 Task: Create a due date automation trigger when advanced on, on the wednesday of the week a card is due add fields without custom field "Resume" set to a date not in this month at 11:00 AM.
Action: Mouse moved to (1064, 84)
Screenshot: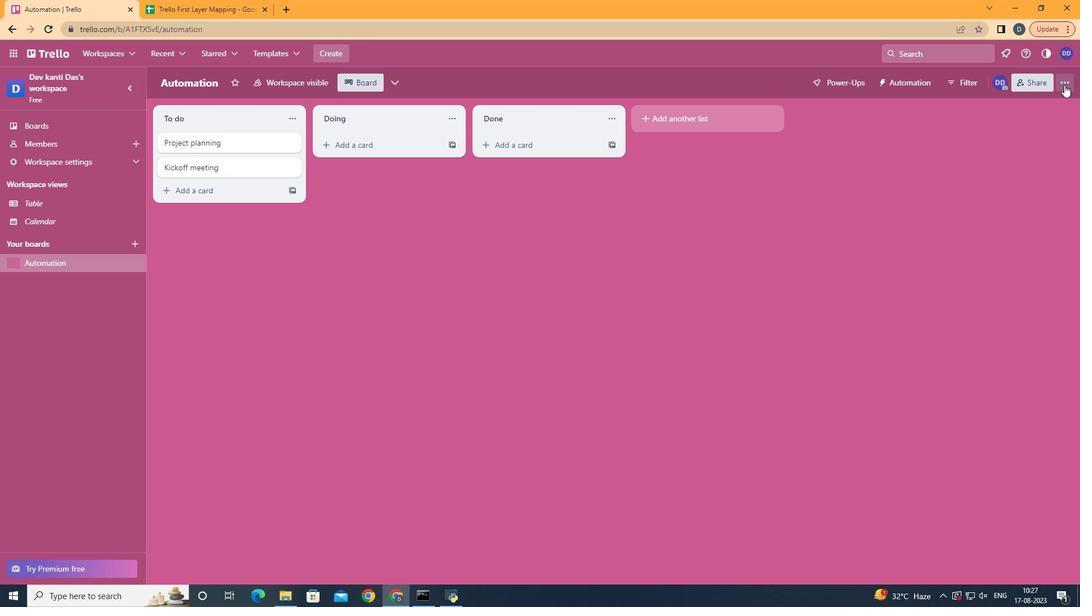 
Action: Mouse pressed left at (1064, 84)
Screenshot: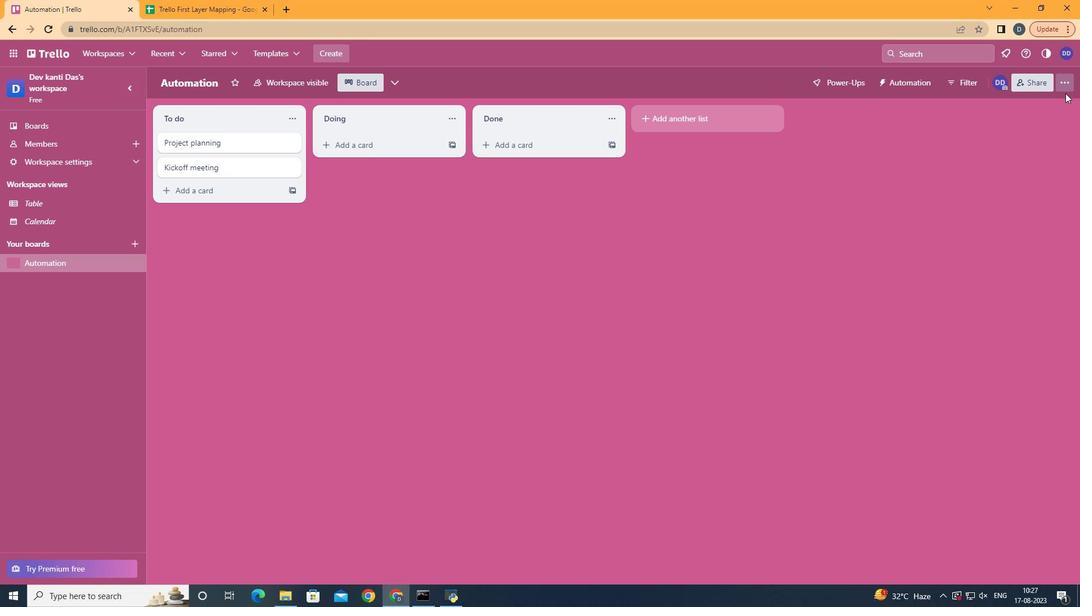 
Action: Mouse moved to (1018, 223)
Screenshot: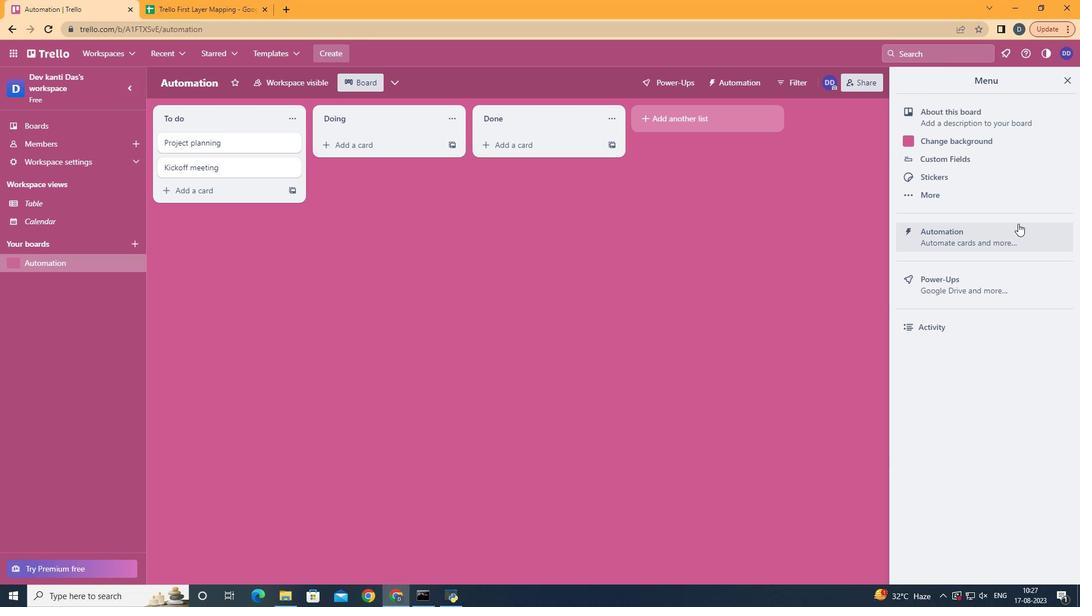 
Action: Mouse pressed left at (1018, 223)
Screenshot: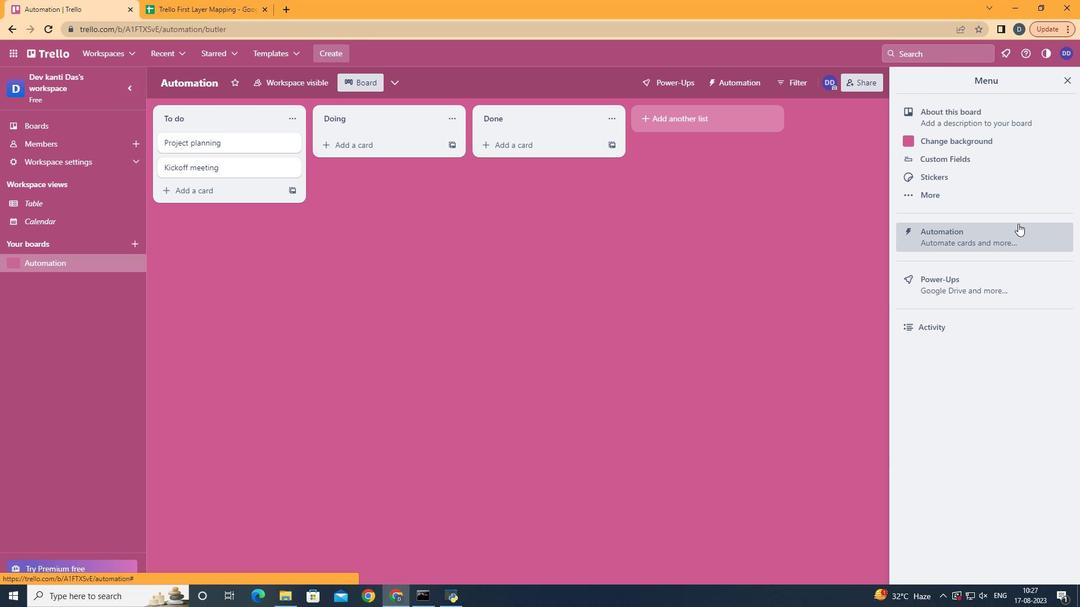 
Action: Mouse moved to (231, 219)
Screenshot: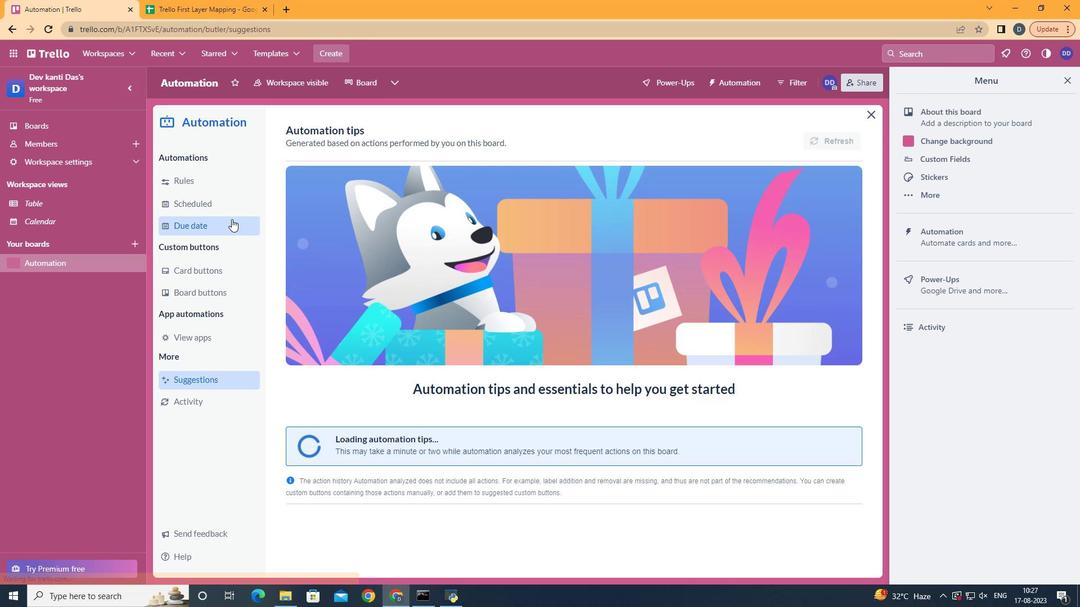 
Action: Mouse pressed left at (231, 219)
Screenshot: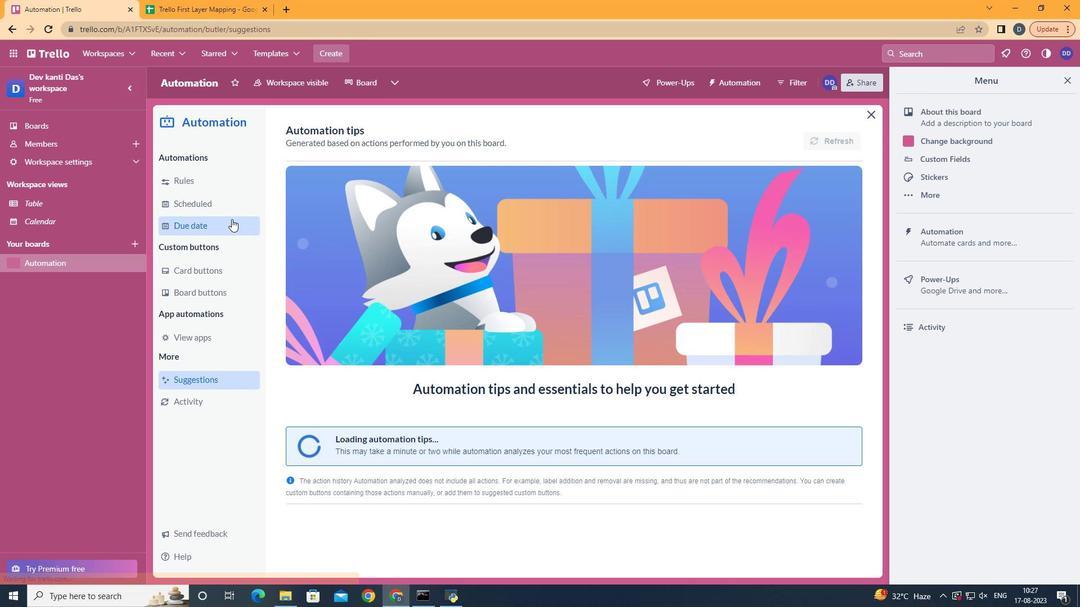 
Action: Mouse moved to (789, 129)
Screenshot: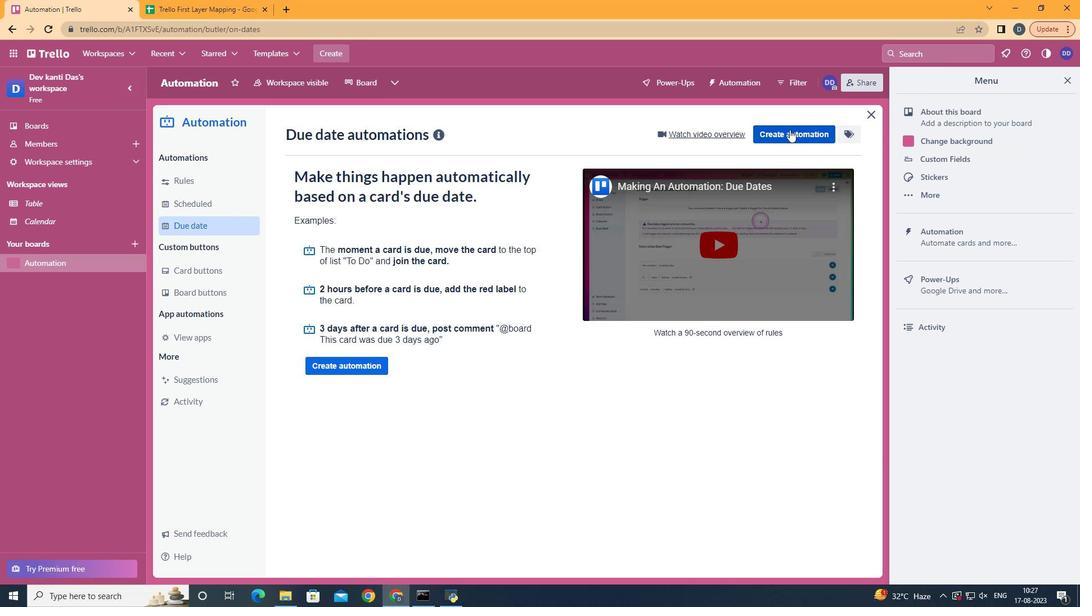 
Action: Mouse pressed left at (789, 129)
Screenshot: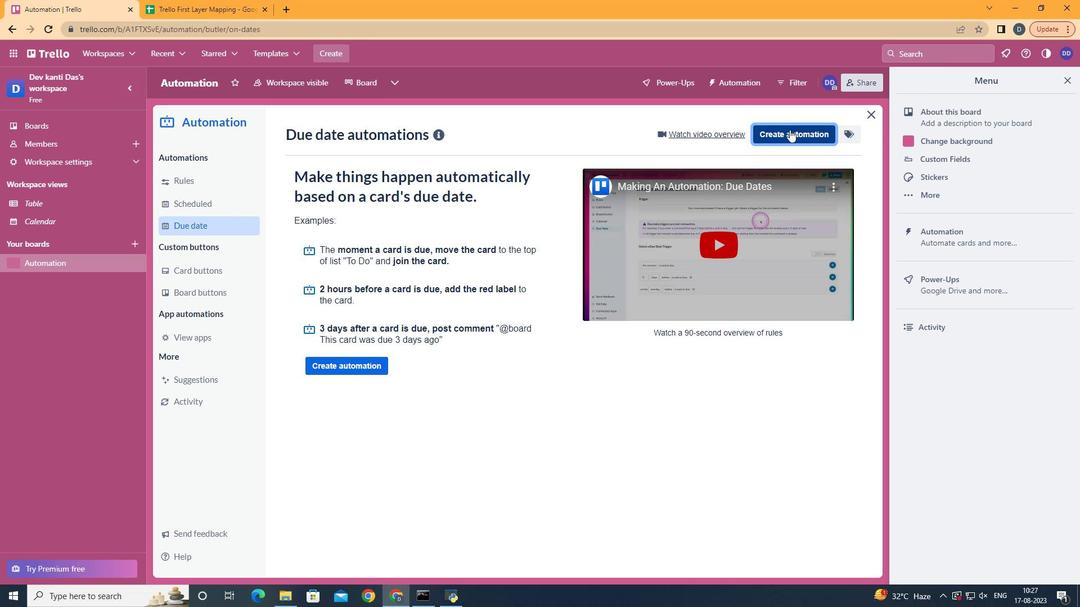 
Action: Mouse moved to (561, 245)
Screenshot: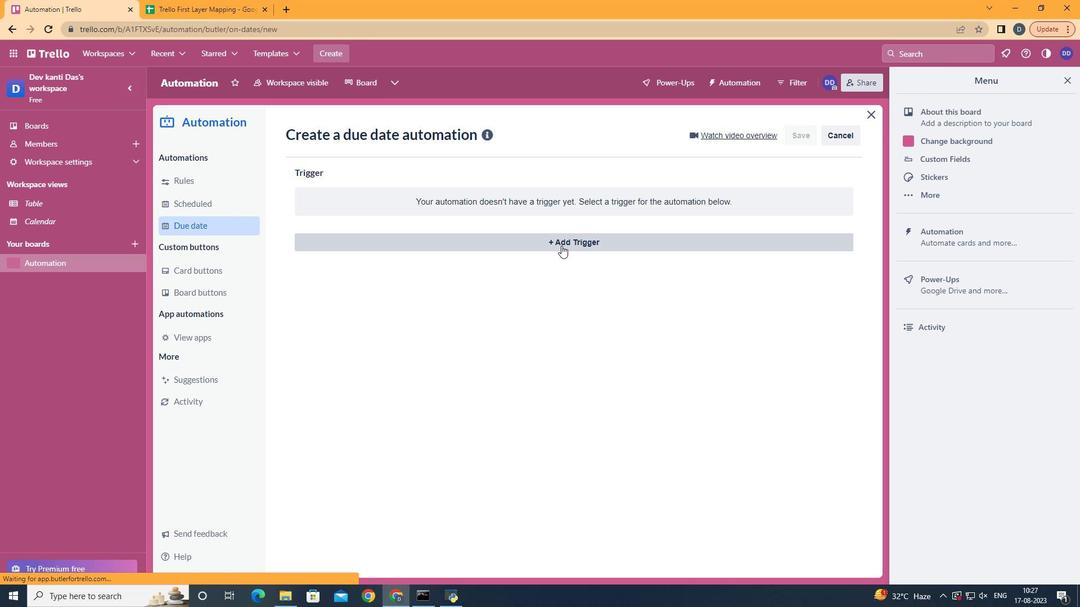 
Action: Mouse pressed left at (561, 245)
Screenshot: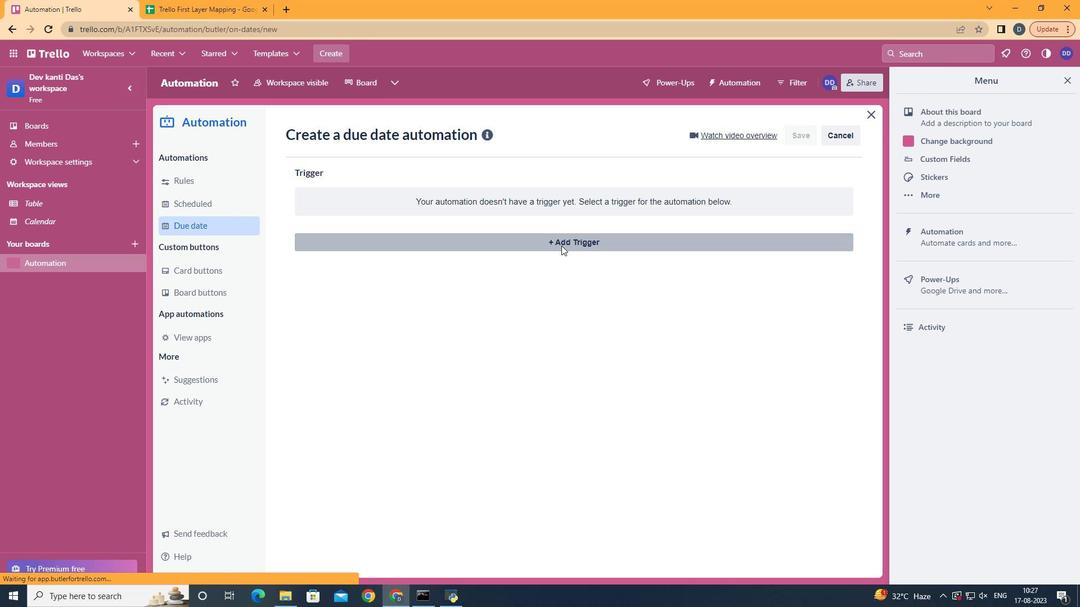 
Action: Mouse moved to (372, 331)
Screenshot: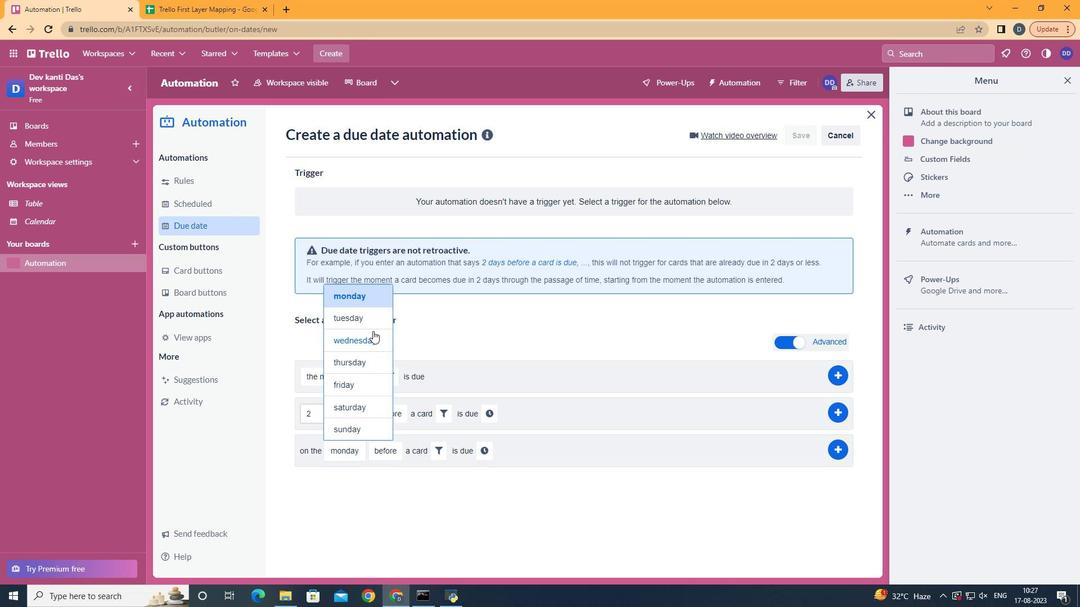 
Action: Mouse pressed left at (372, 331)
Screenshot: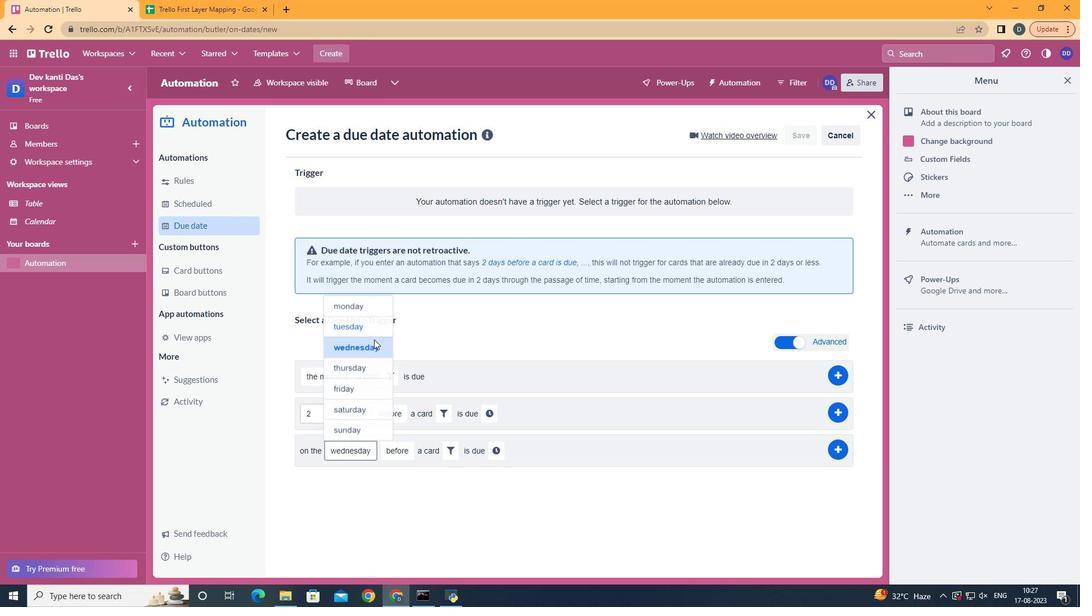 
Action: Mouse moved to (403, 517)
Screenshot: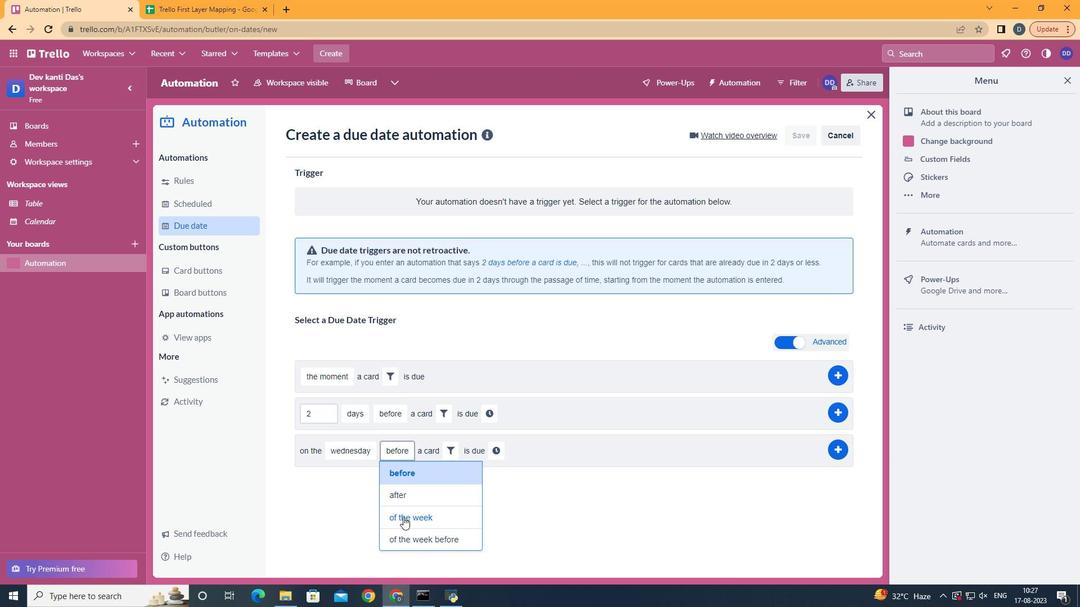 
Action: Mouse pressed left at (403, 517)
Screenshot: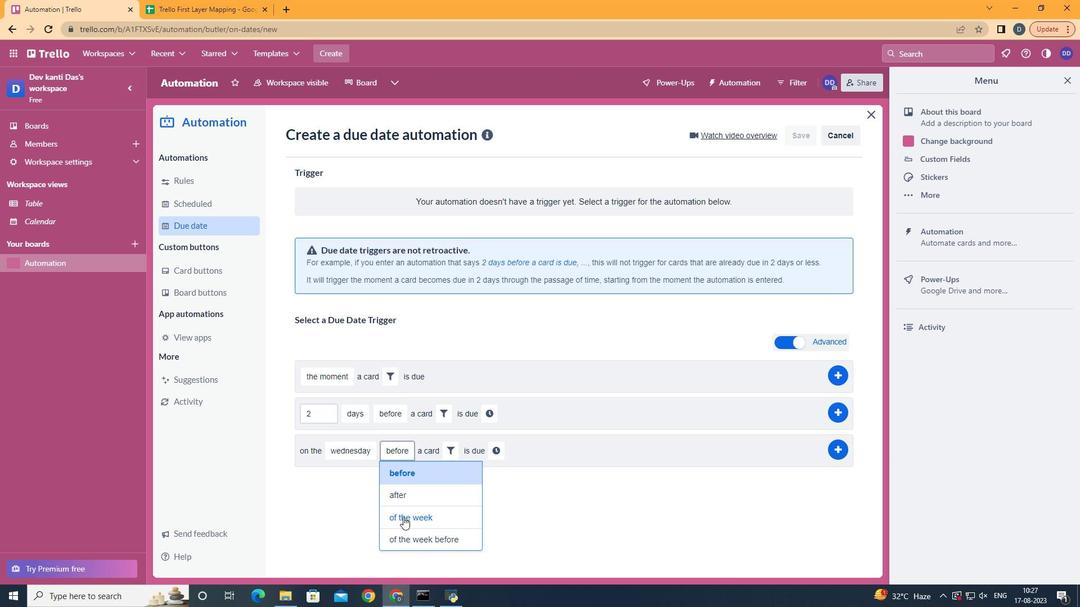 
Action: Mouse moved to (467, 457)
Screenshot: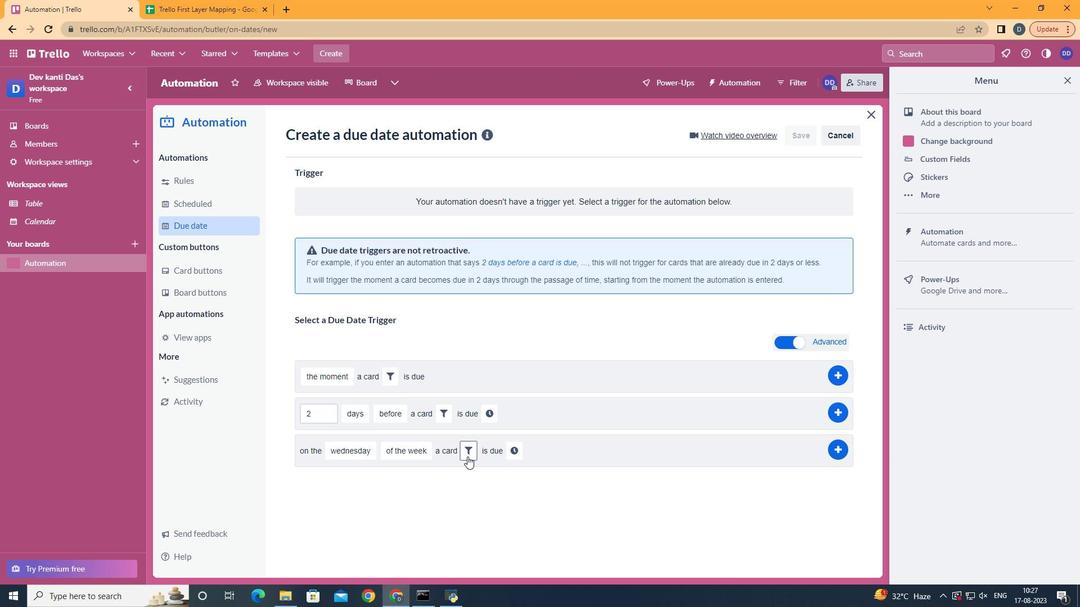 
Action: Mouse pressed left at (467, 457)
Screenshot: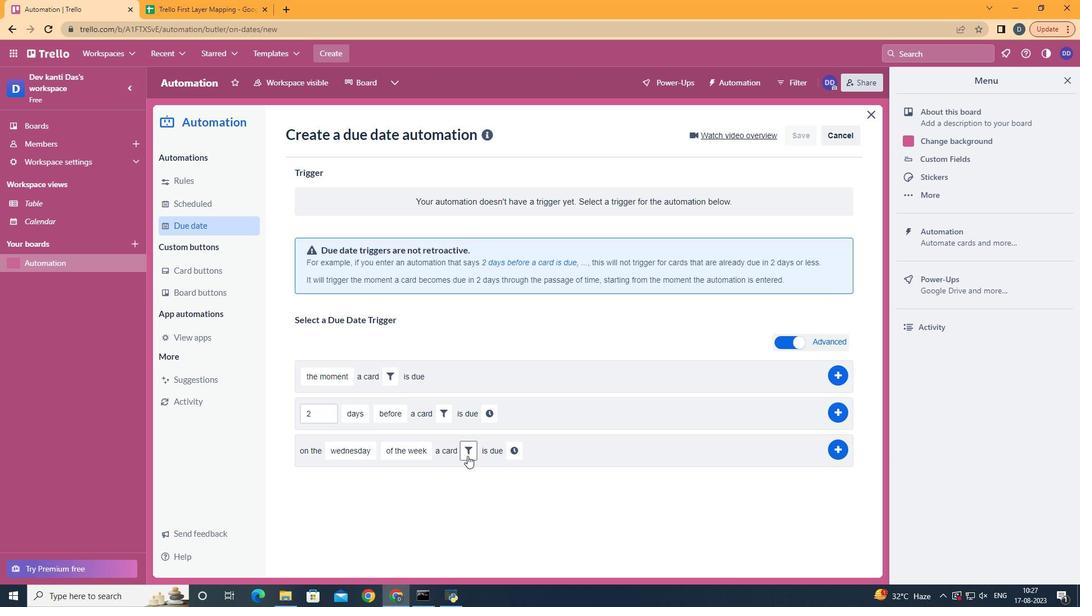 
Action: Mouse moved to (646, 486)
Screenshot: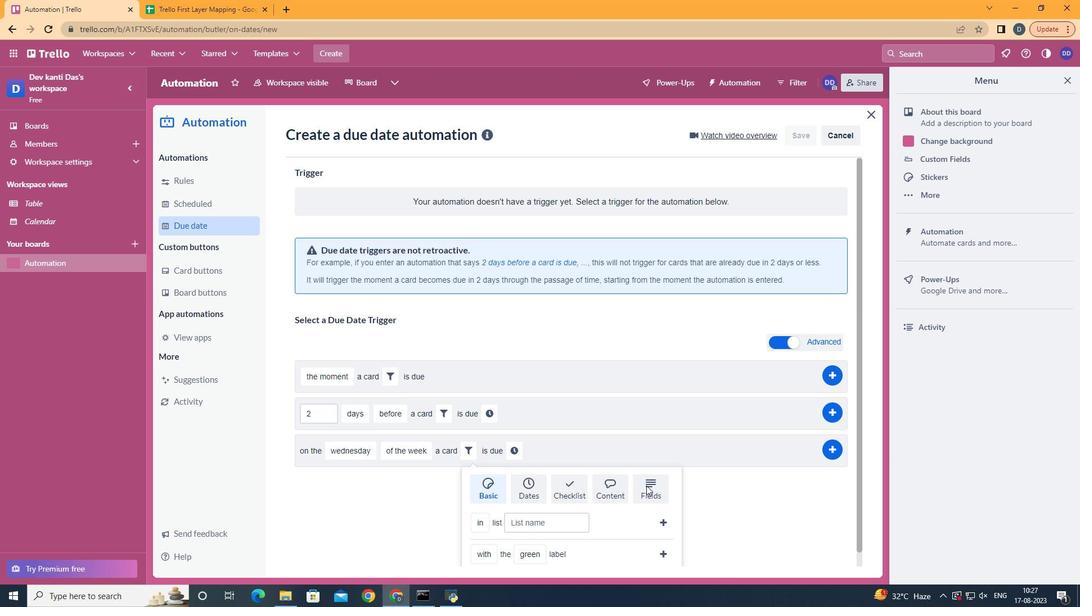 
Action: Mouse pressed left at (646, 486)
Screenshot: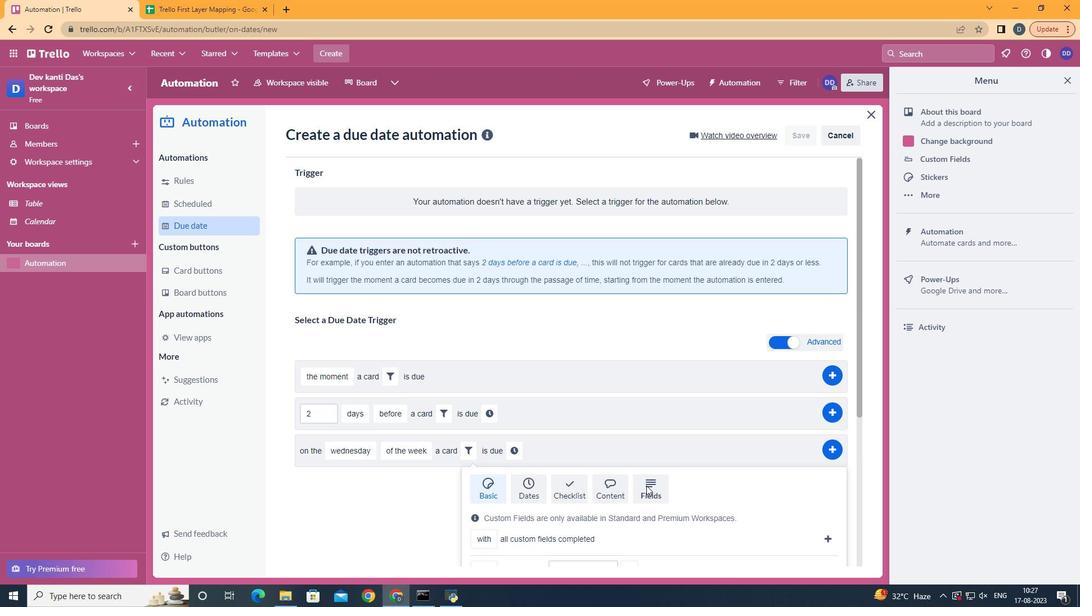 
Action: Mouse scrolled (646, 485) with delta (0, 0)
Screenshot: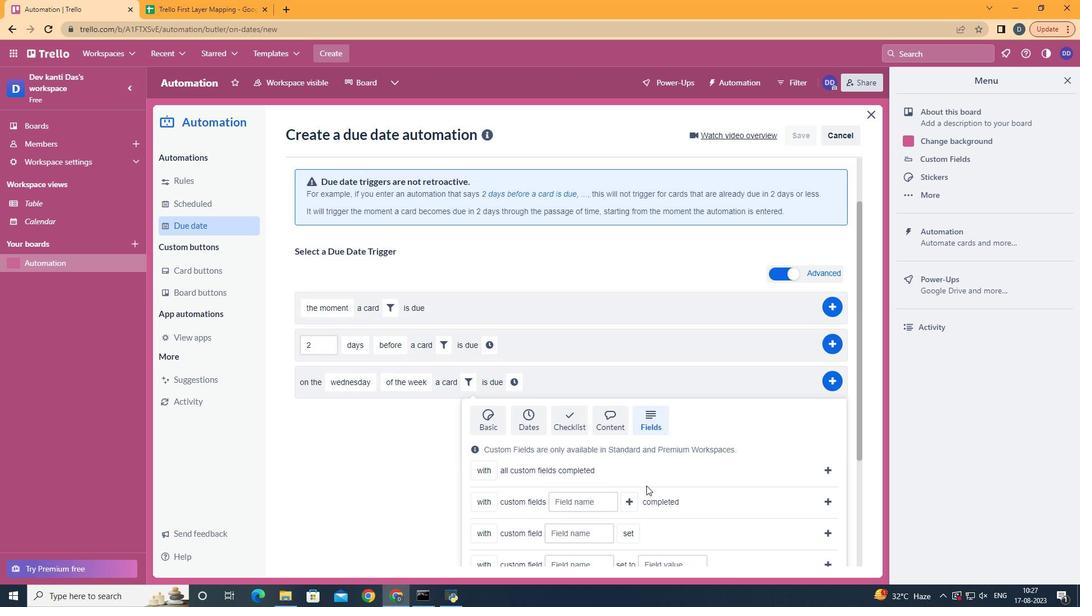 
Action: Mouse scrolled (646, 485) with delta (0, 0)
Screenshot: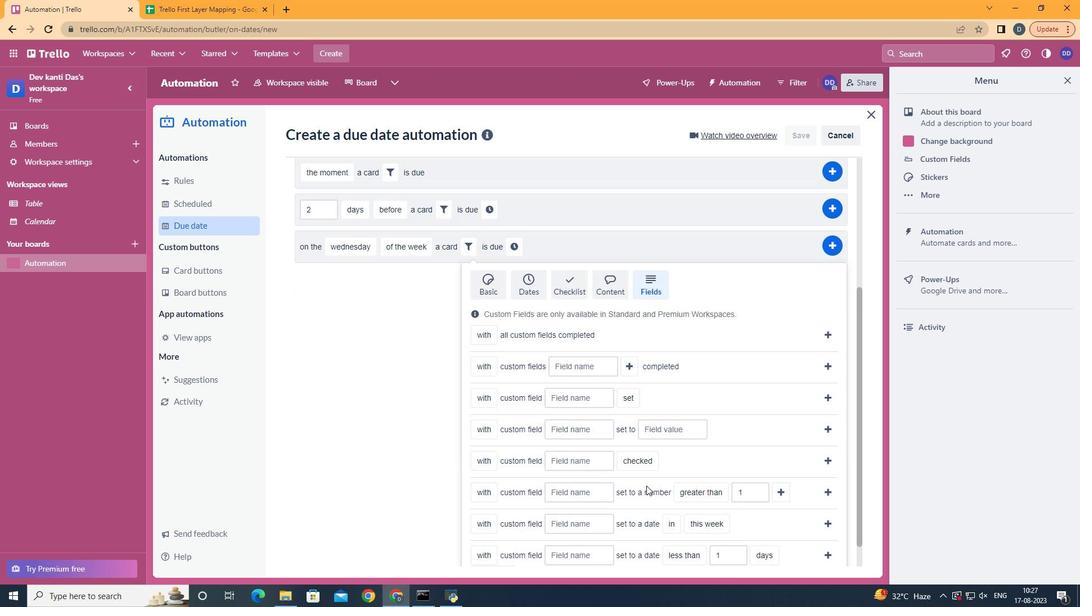 
Action: Mouse scrolled (646, 485) with delta (0, 0)
Screenshot: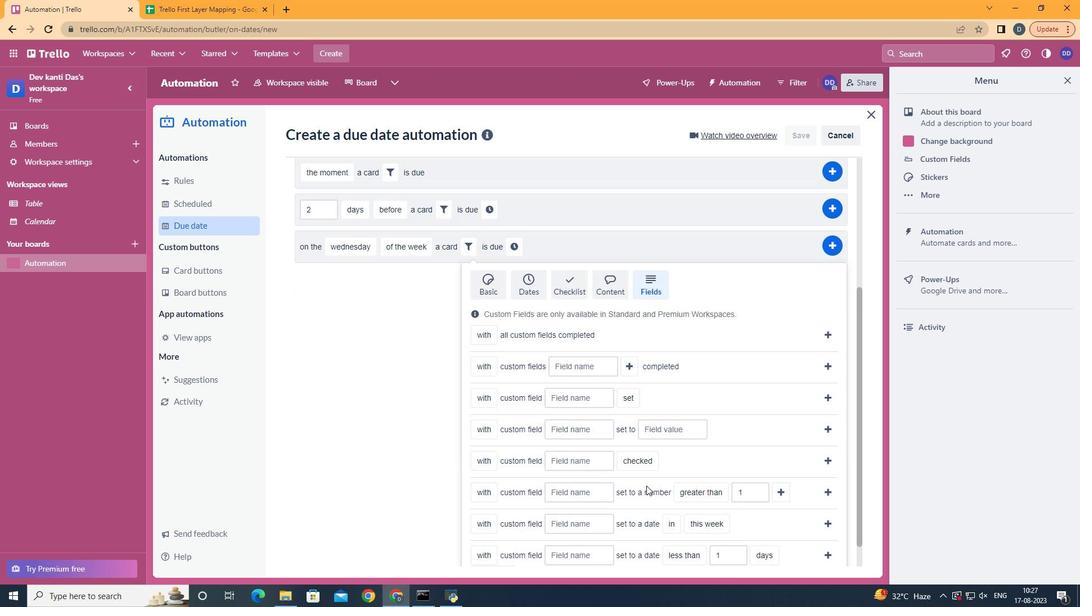 
Action: Mouse scrolled (646, 485) with delta (0, 0)
Screenshot: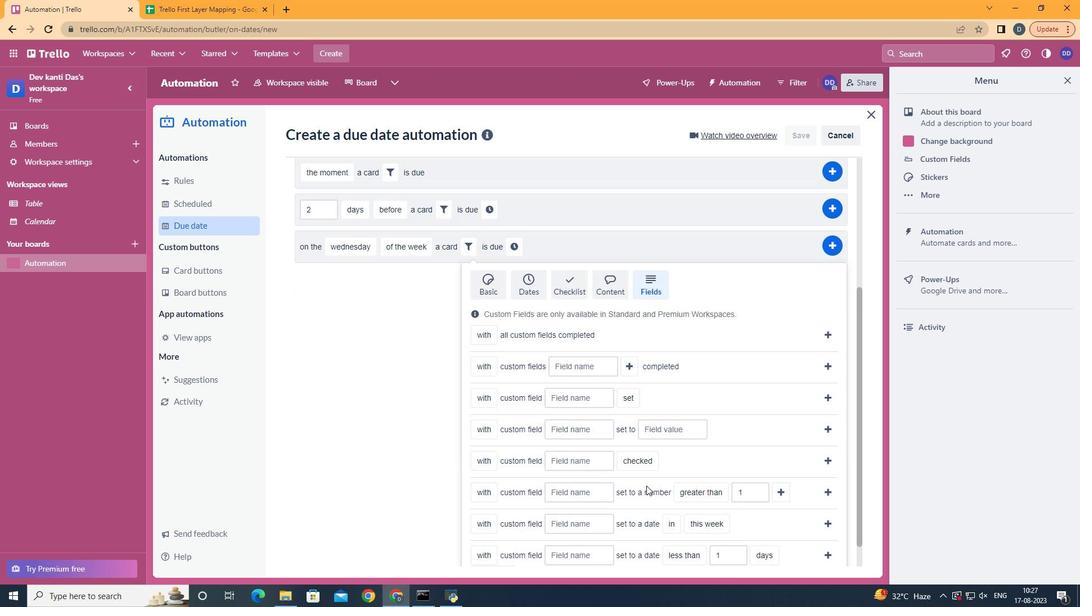 
Action: Mouse scrolled (646, 485) with delta (0, 0)
Screenshot: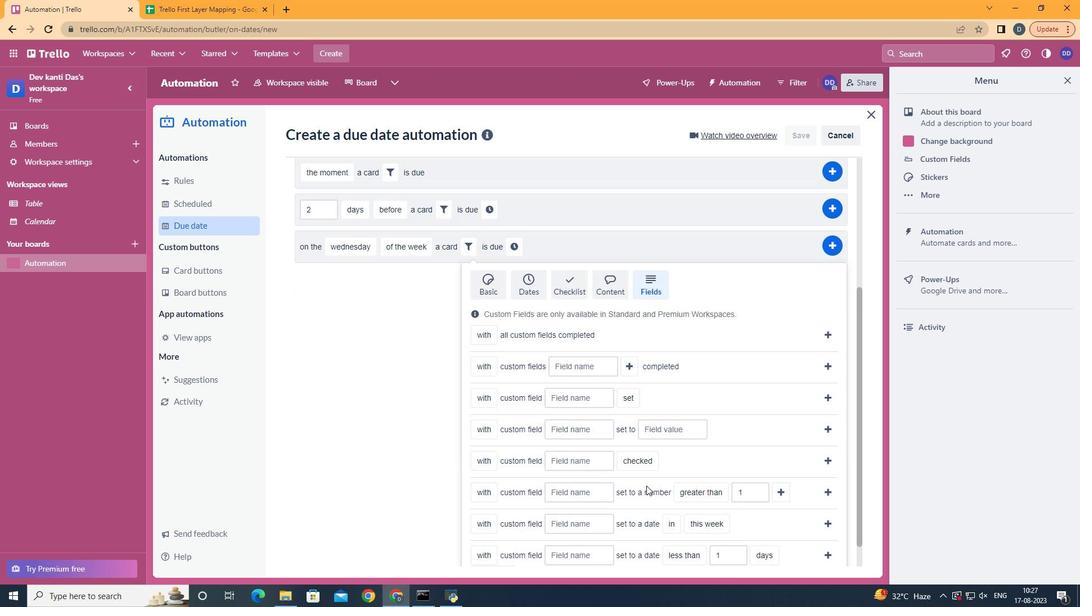 
Action: Mouse scrolled (646, 485) with delta (0, 0)
Screenshot: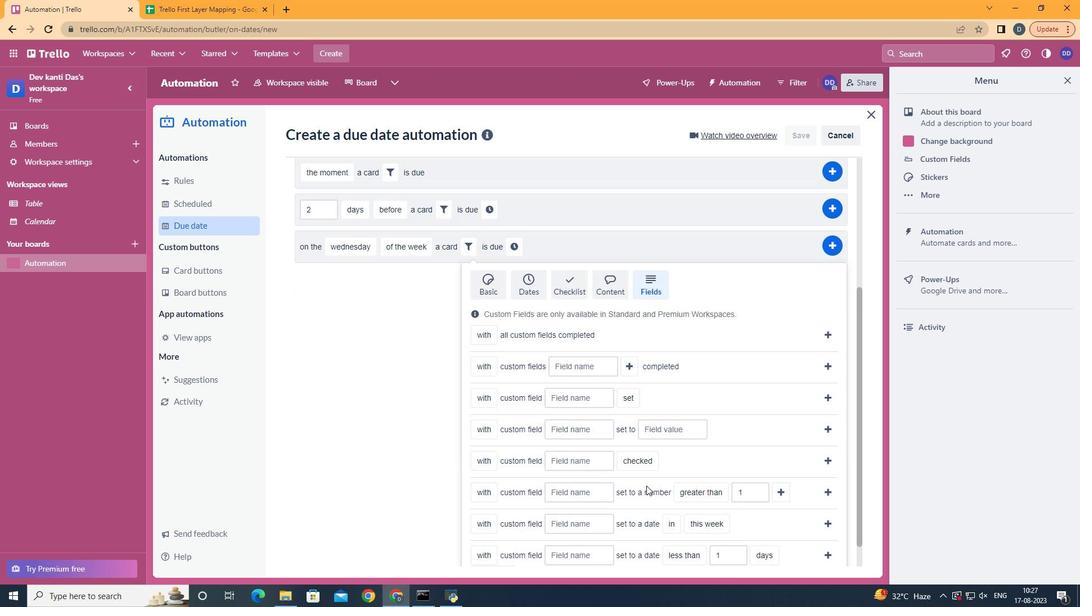 
Action: Mouse moved to (504, 533)
Screenshot: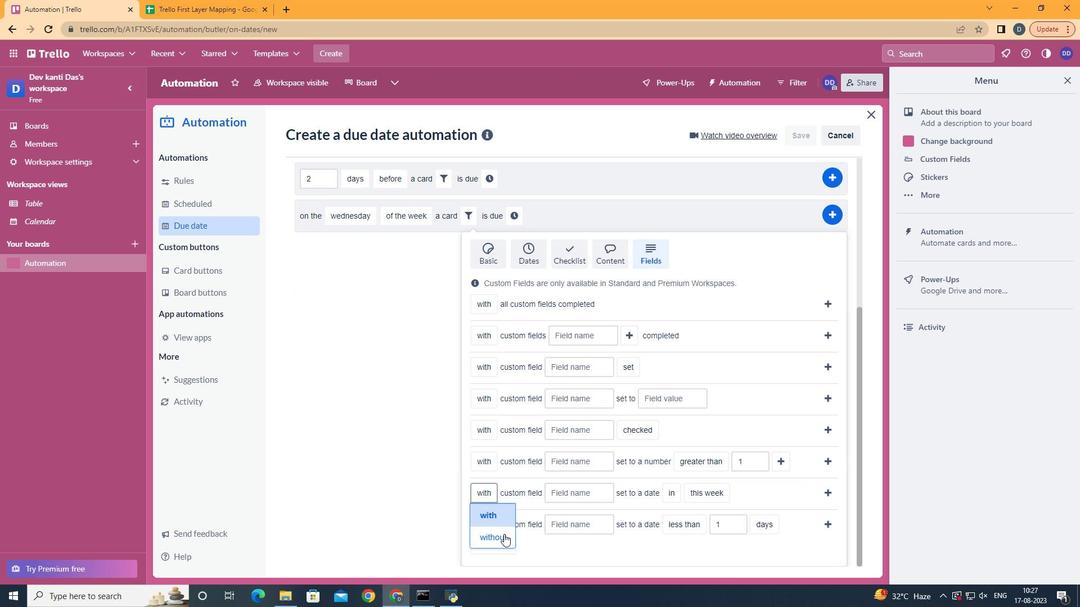 
Action: Mouse pressed left at (504, 533)
Screenshot: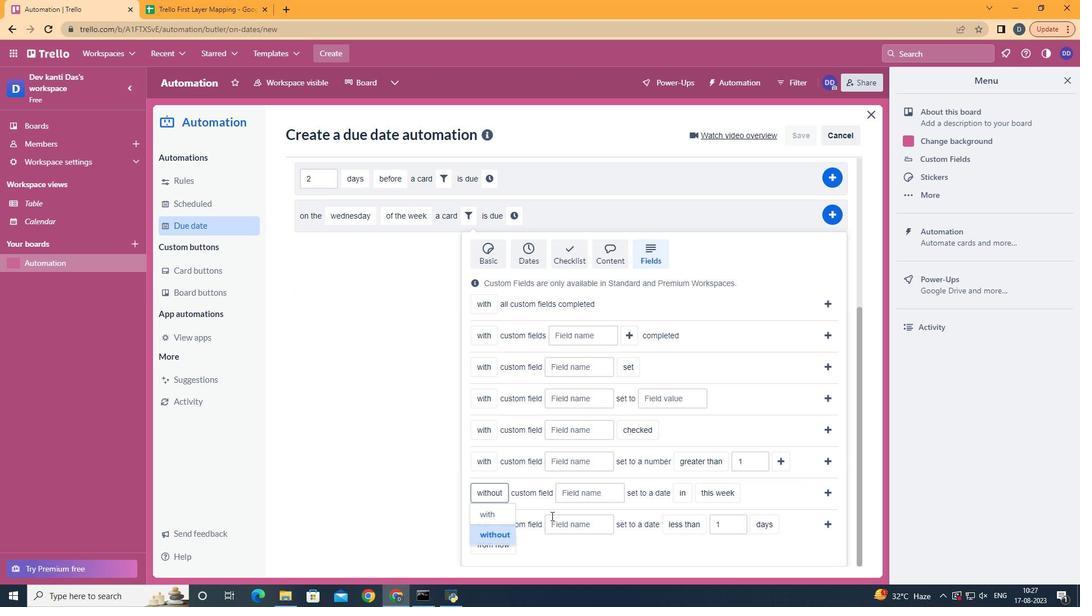 
Action: Mouse moved to (576, 495)
Screenshot: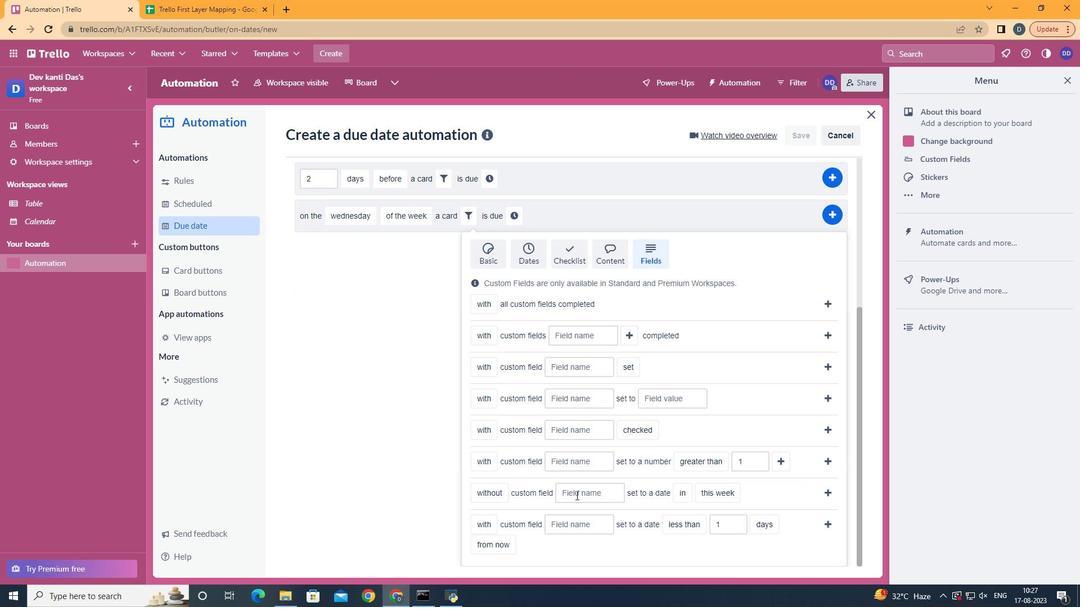 
Action: Mouse pressed left at (576, 495)
Screenshot: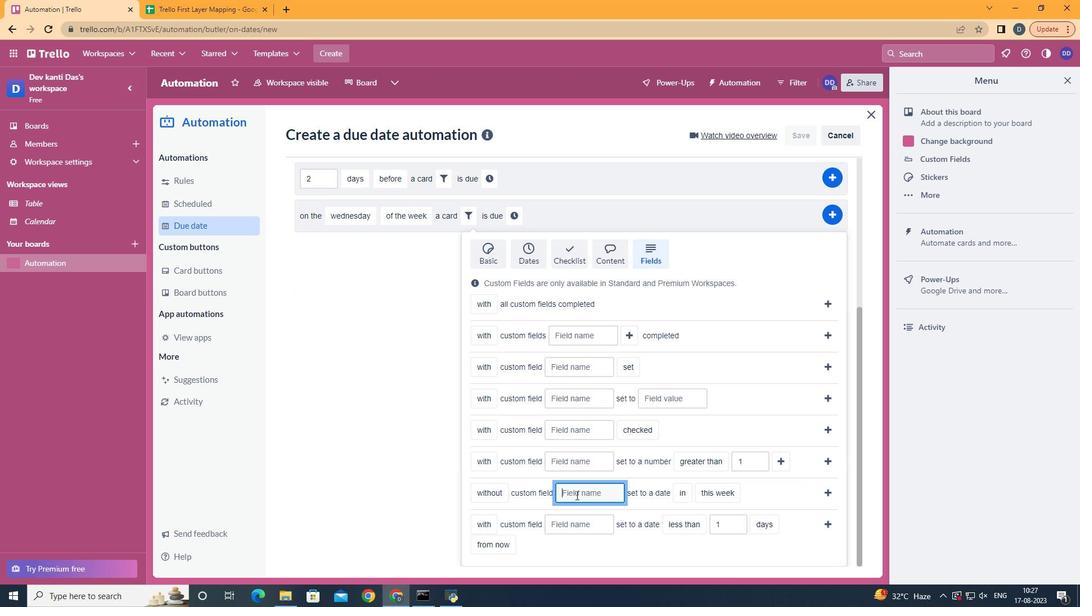 
Action: Key pressed <Key.shift>Resume
Screenshot: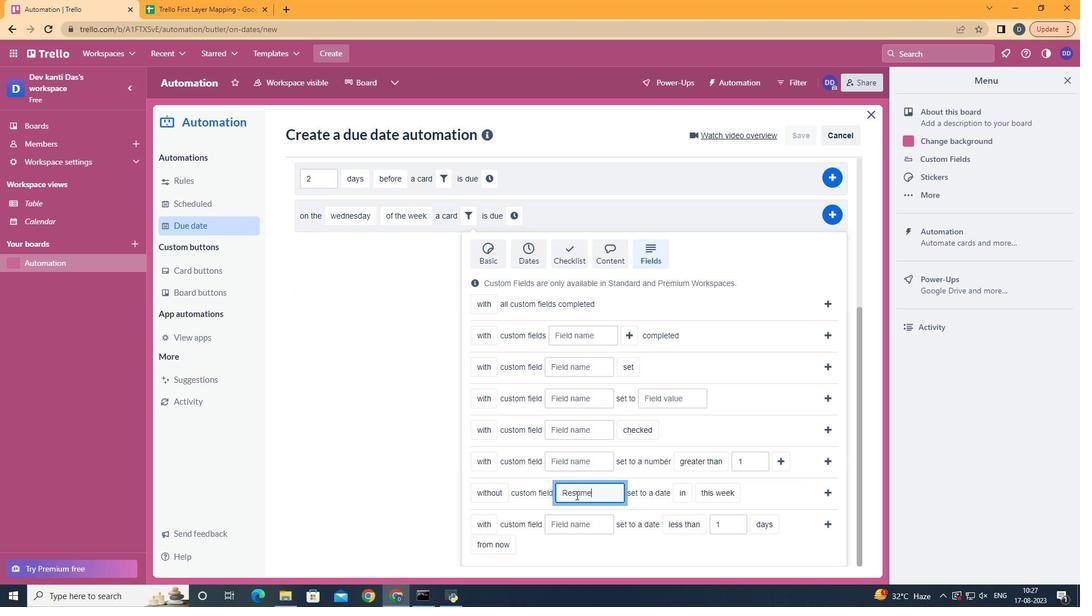 
Action: Mouse moved to (695, 541)
Screenshot: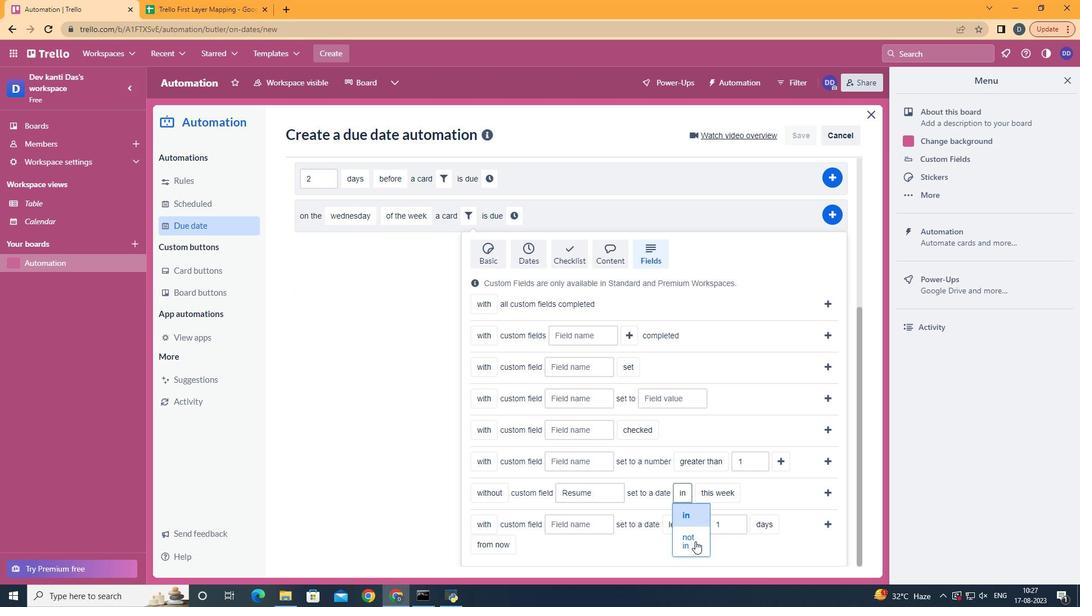 
Action: Mouse pressed left at (695, 541)
Screenshot: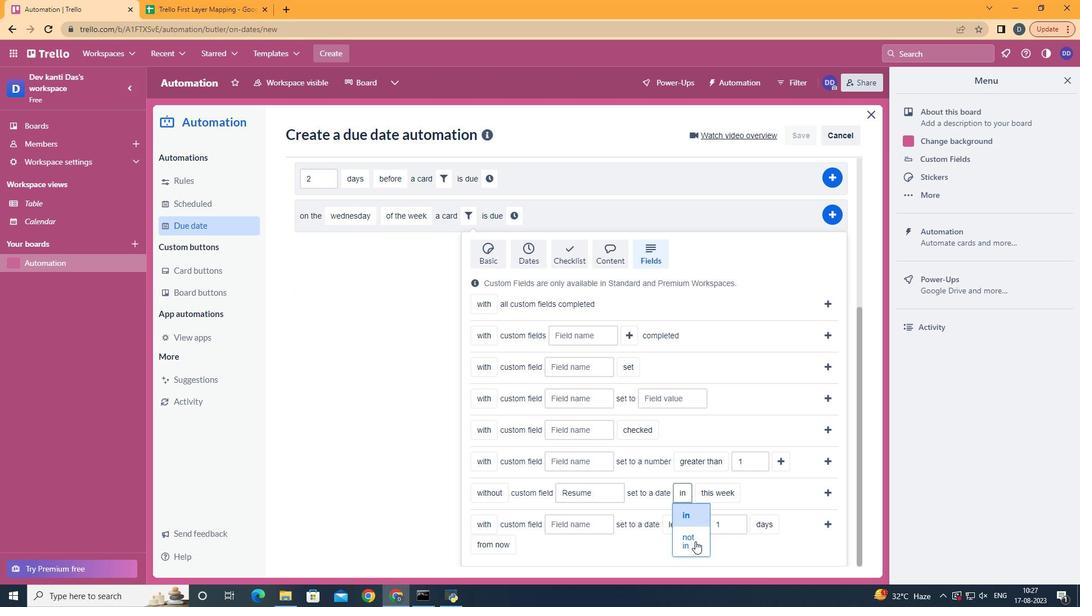 
Action: Mouse moved to (741, 547)
Screenshot: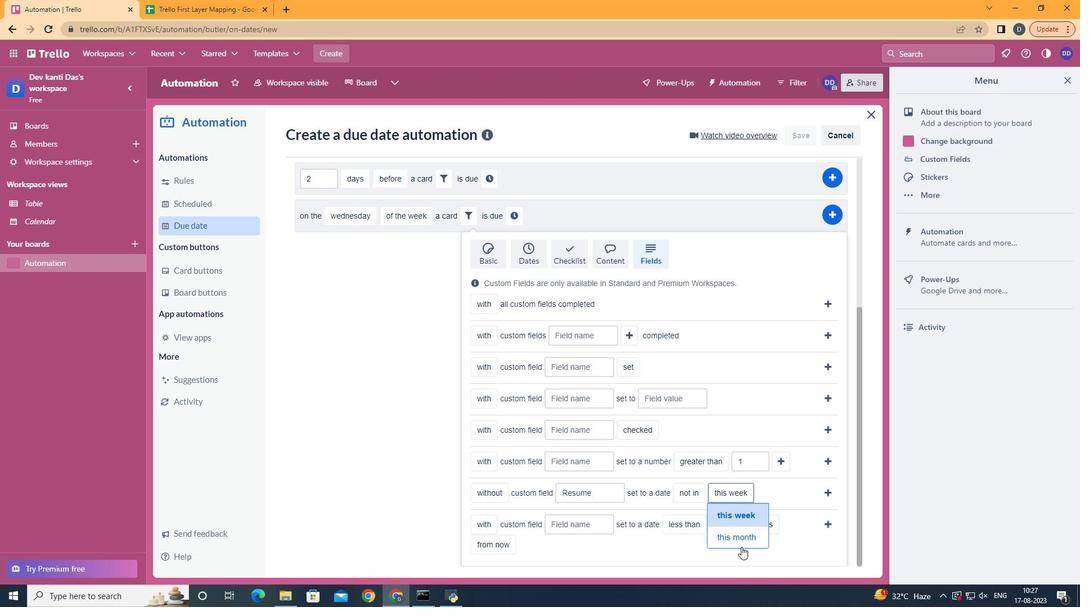 
Action: Mouse pressed left at (741, 547)
Screenshot: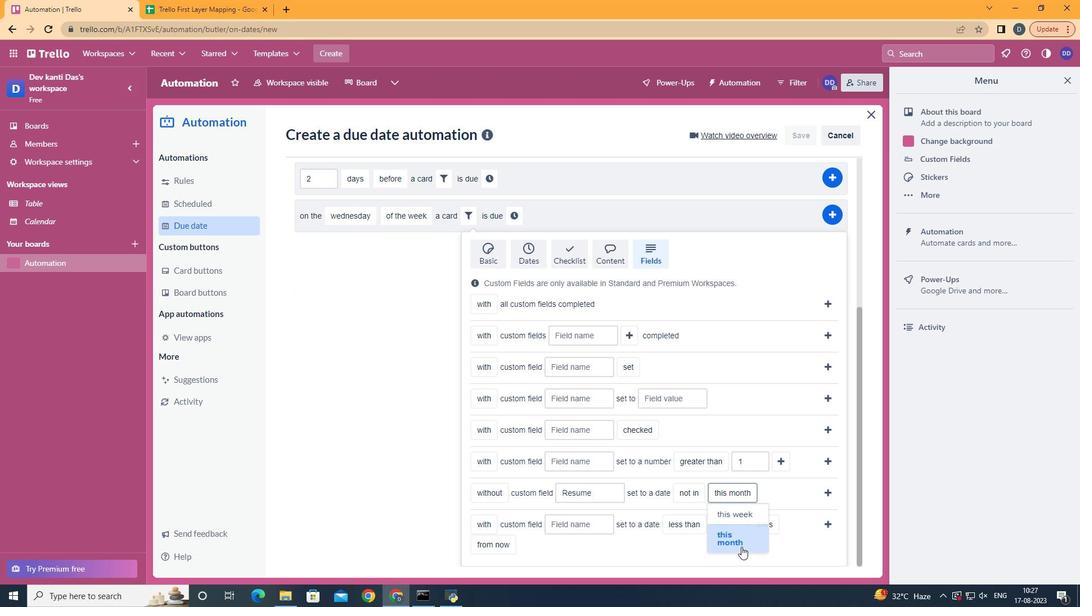 
Action: Mouse moved to (824, 492)
Screenshot: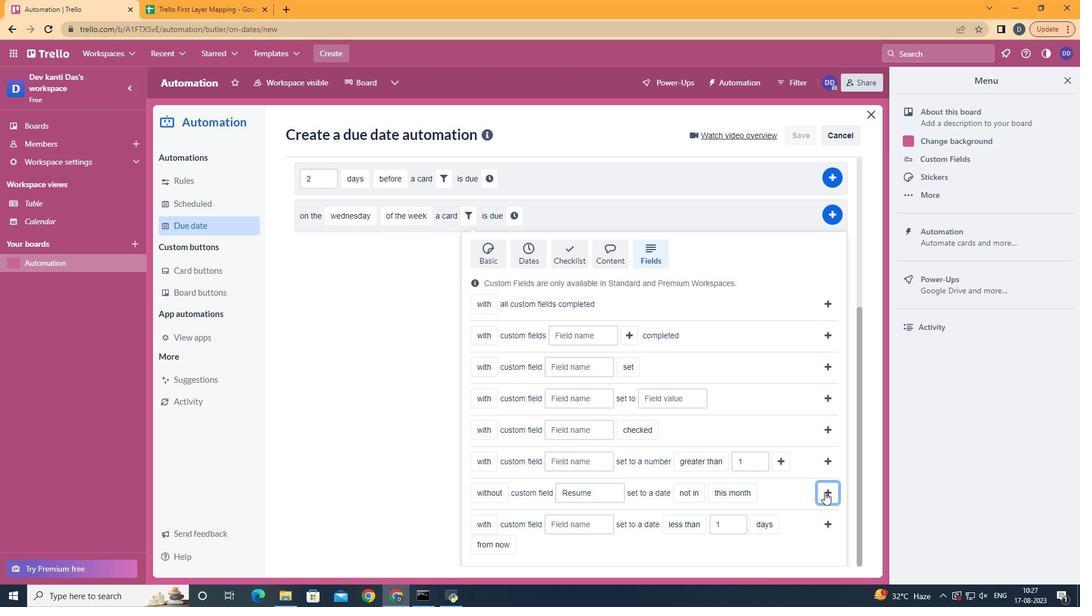 
Action: Mouse pressed left at (824, 492)
Screenshot: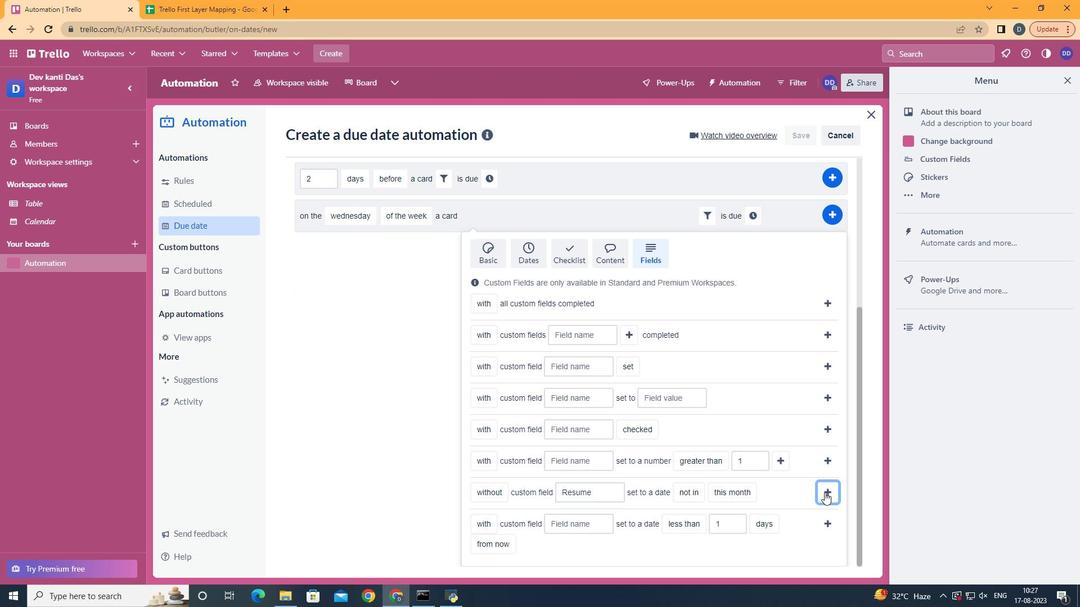 
Action: Mouse moved to (756, 447)
Screenshot: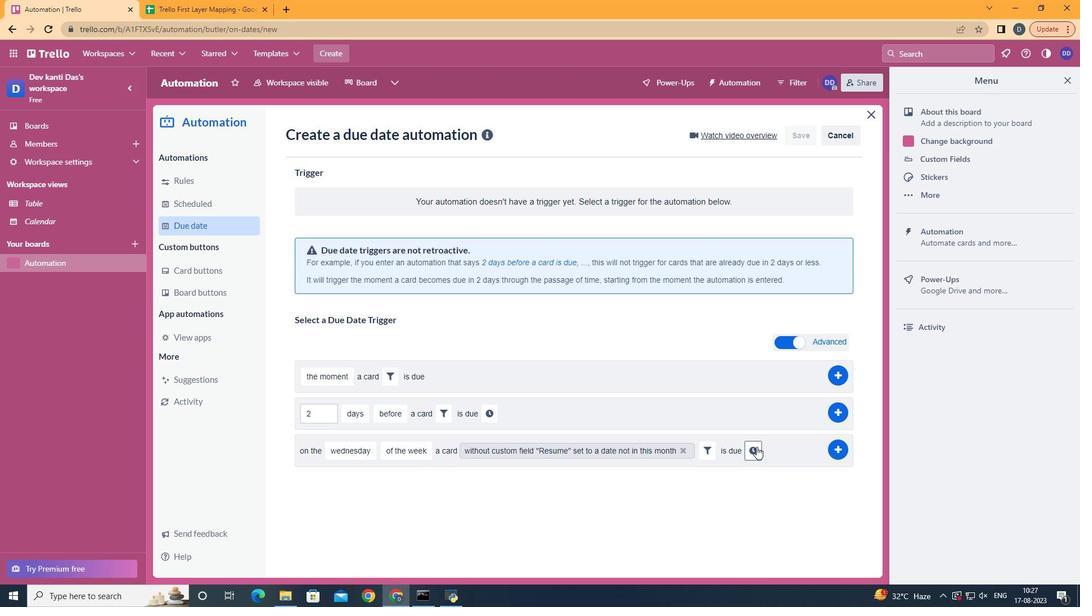 
Action: Mouse pressed left at (756, 447)
Screenshot: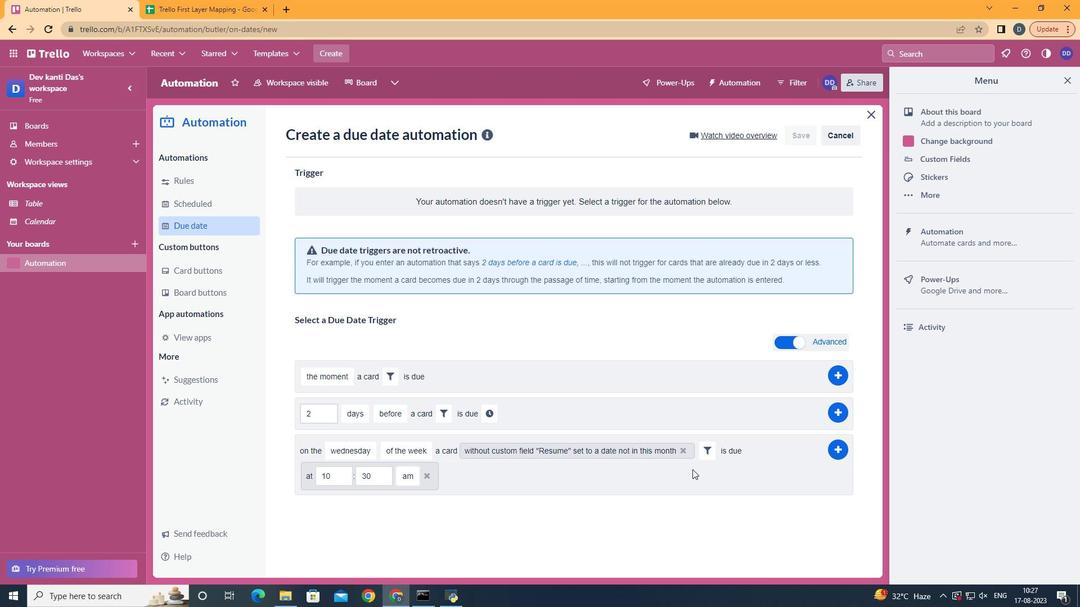 
Action: Mouse moved to (338, 478)
Screenshot: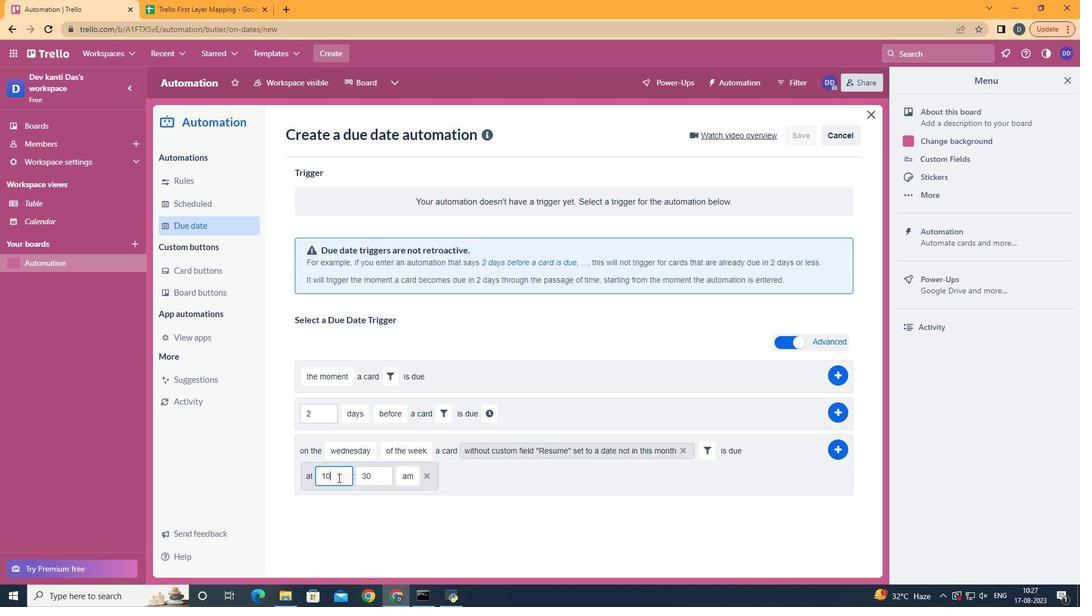 
Action: Mouse pressed left at (338, 478)
Screenshot: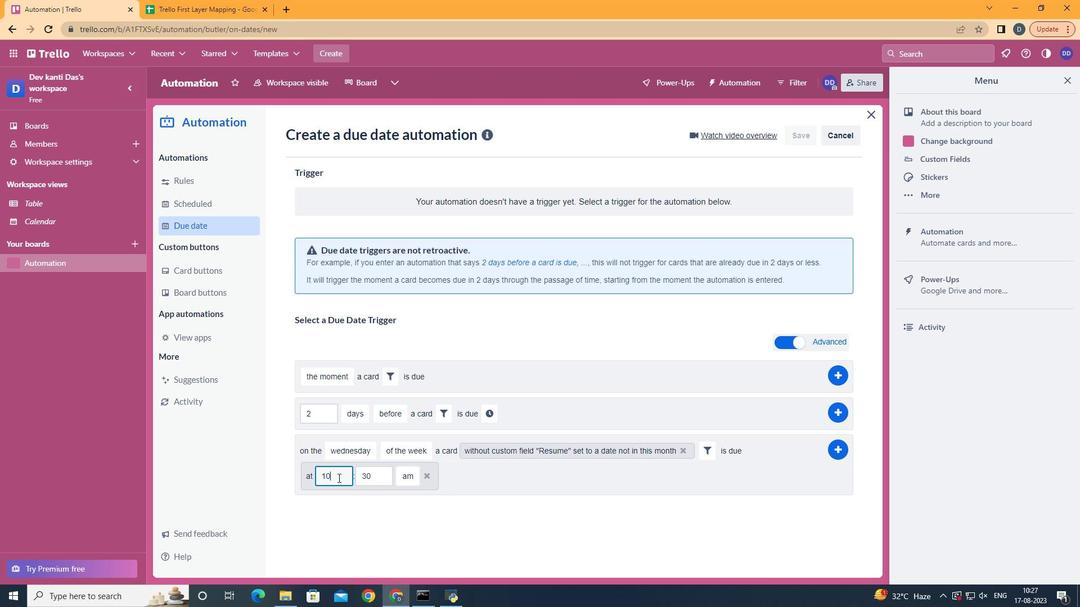 
Action: Mouse moved to (337, 478)
Screenshot: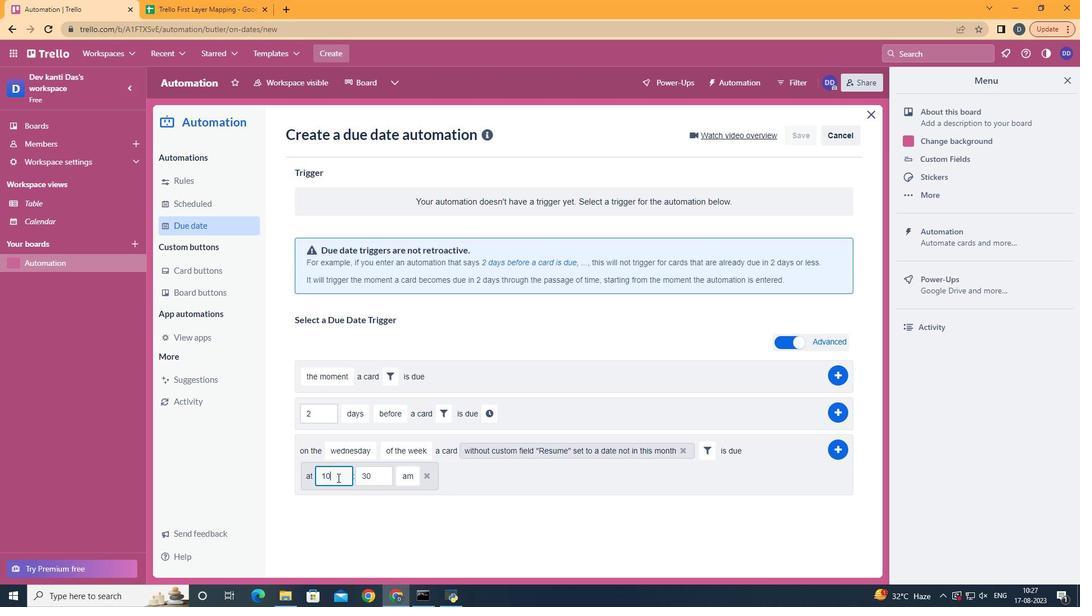
Action: Key pressed <Key.backspace>1
Screenshot: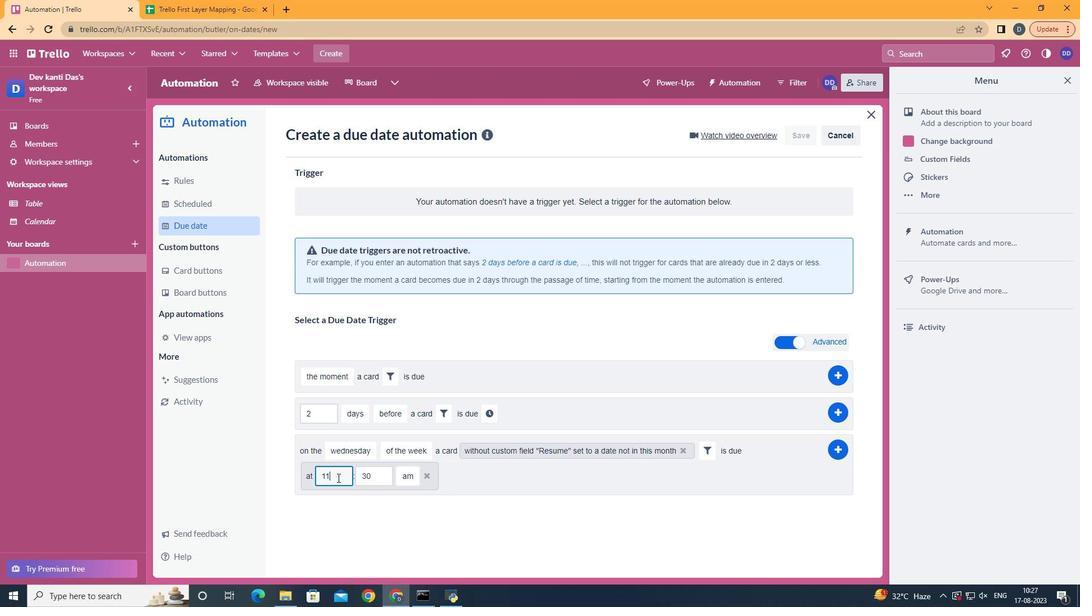 
Action: Mouse moved to (385, 480)
Screenshot: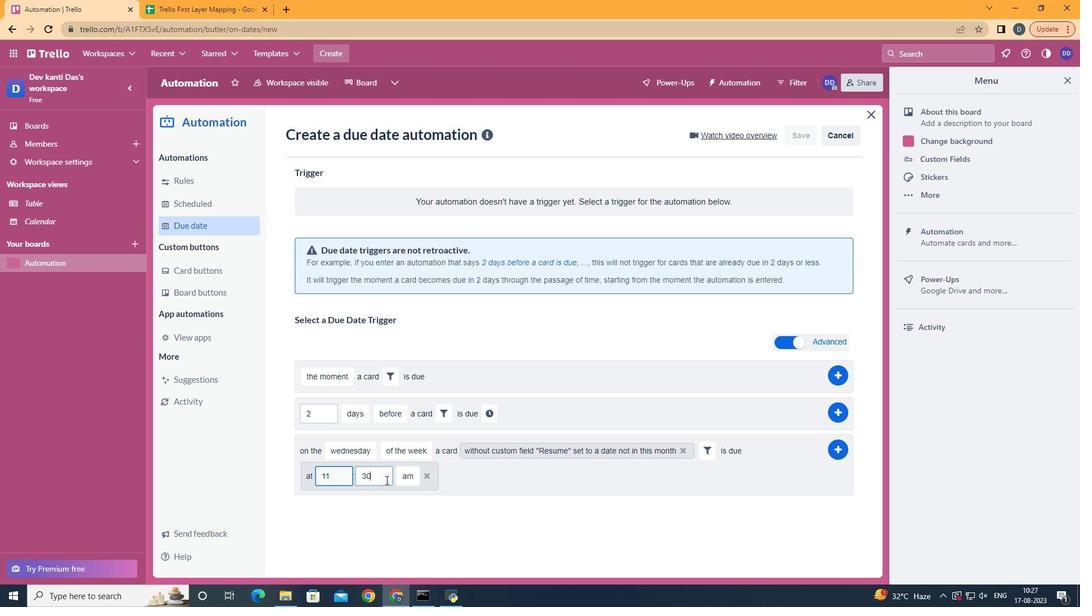 
Action: Mouse pressed left at (385, 480)
Screenshot: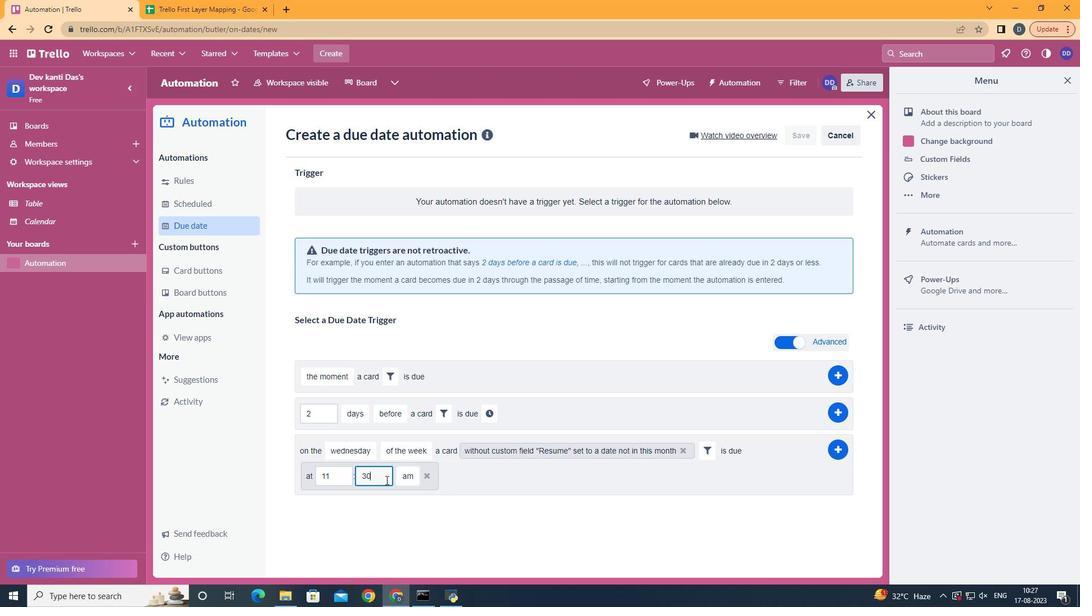 
Action: Key pressed <Key.backspace><Key.backspace>00
Screenshot: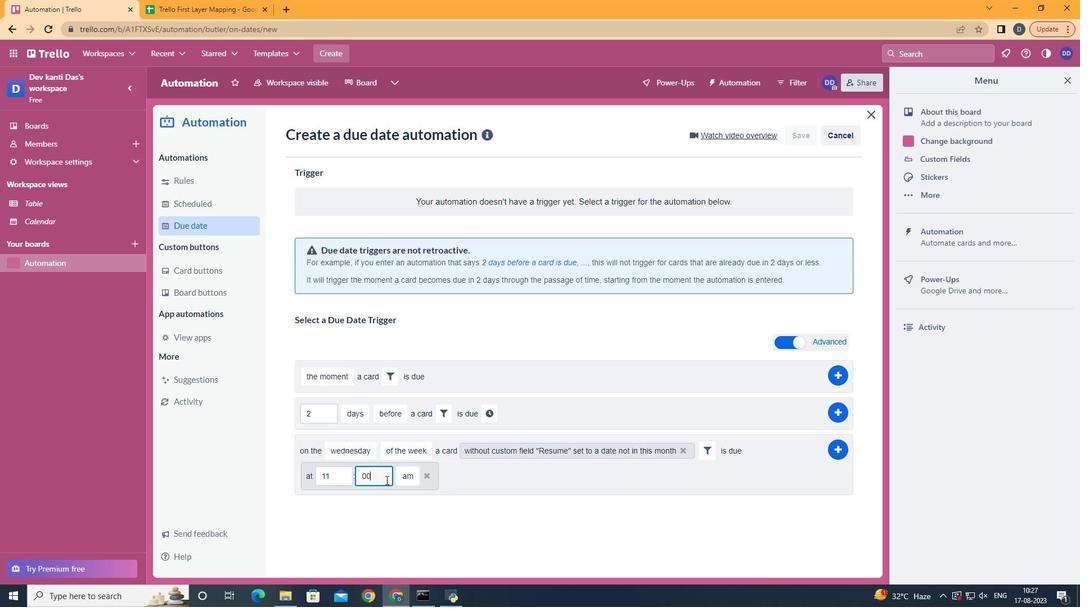 
Action: Mouse moved to (848, 448)
Screenshot: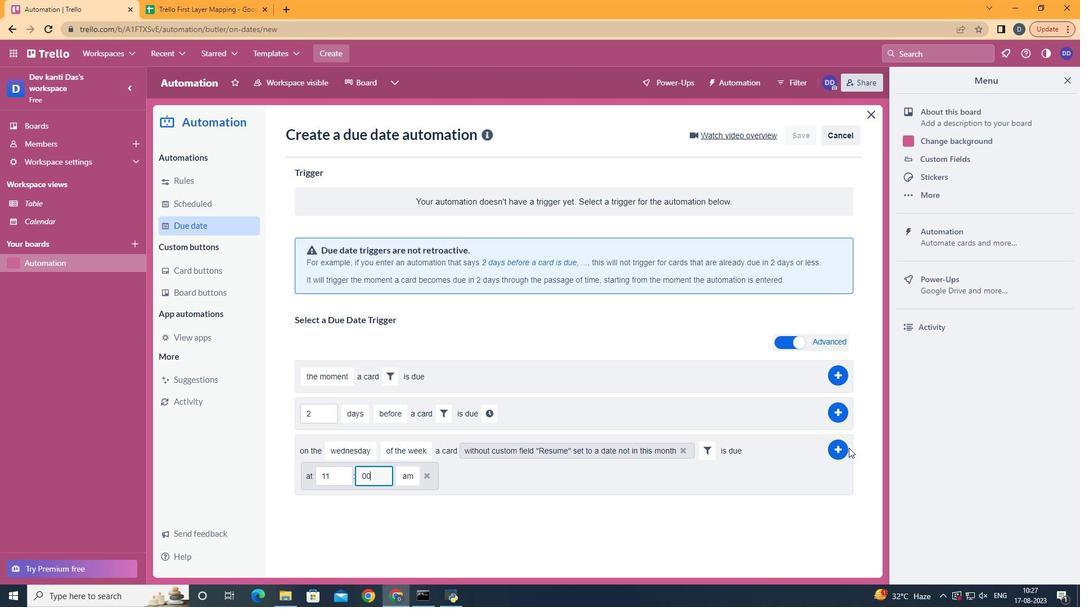 
Action: Mouse pressed left at (848, 448)
Screenshot: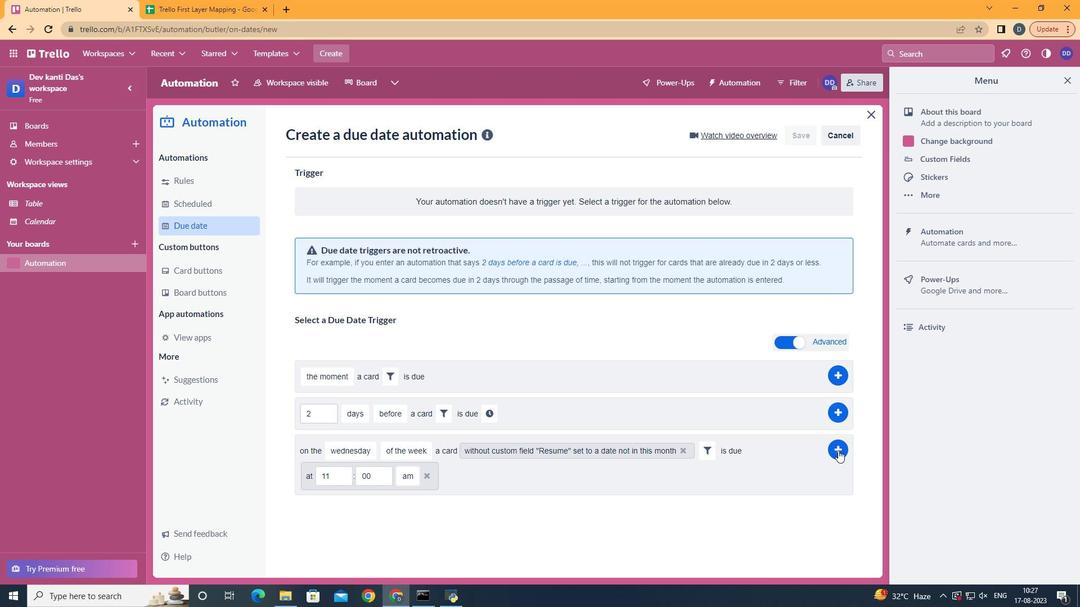 
Action: Mouse moved to (838, 450)
Screenshot: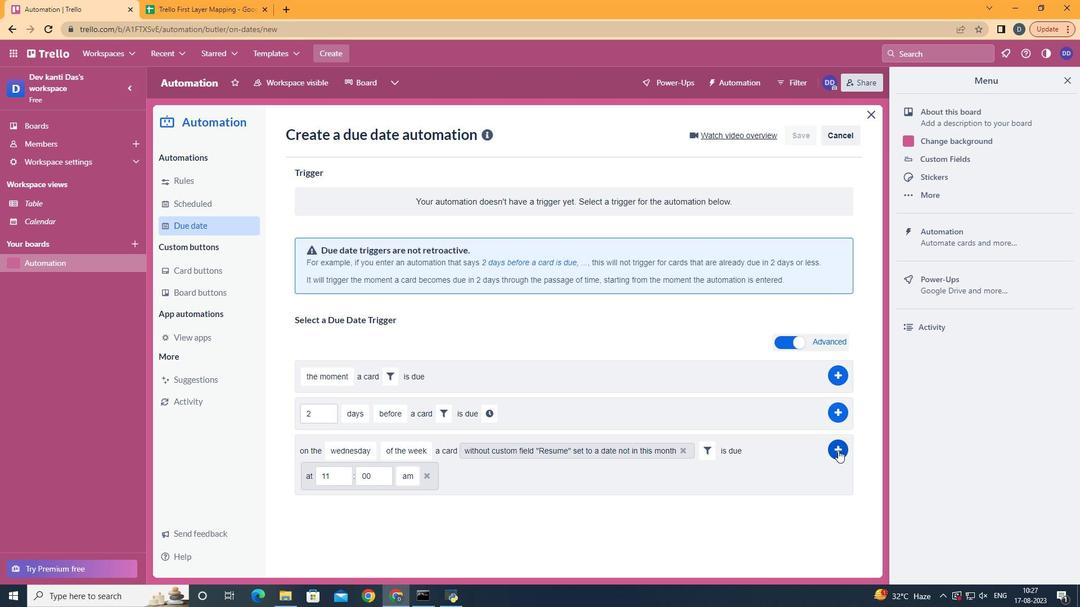 
Action: Mouse pressed left at (838, 450)
Screenshot: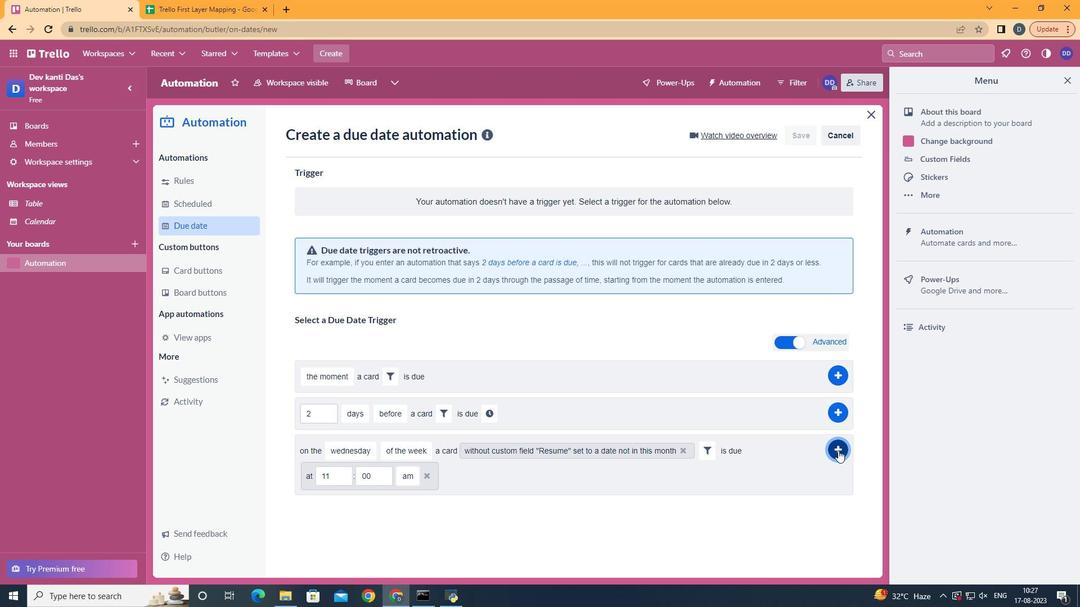 
